 Task: Verify the site builder's current view mode.
Action: Mouse moved to (1108, 84)
Screenshot: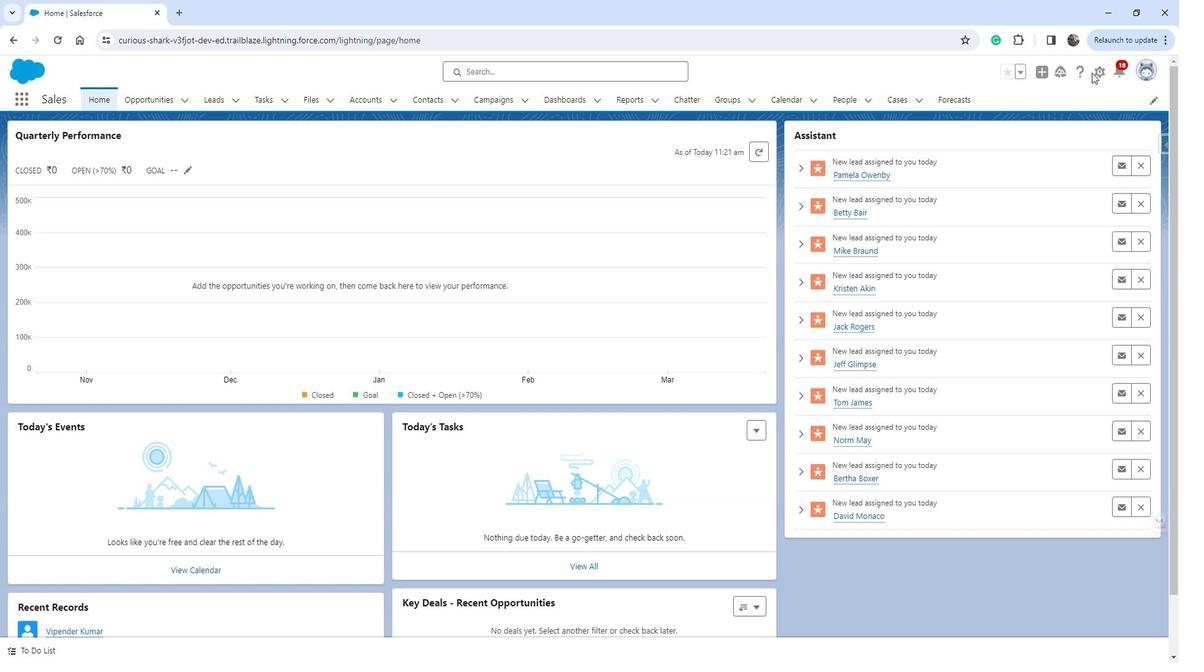 
Action: Mouse pressed left at (1108, 84)
Screenshot: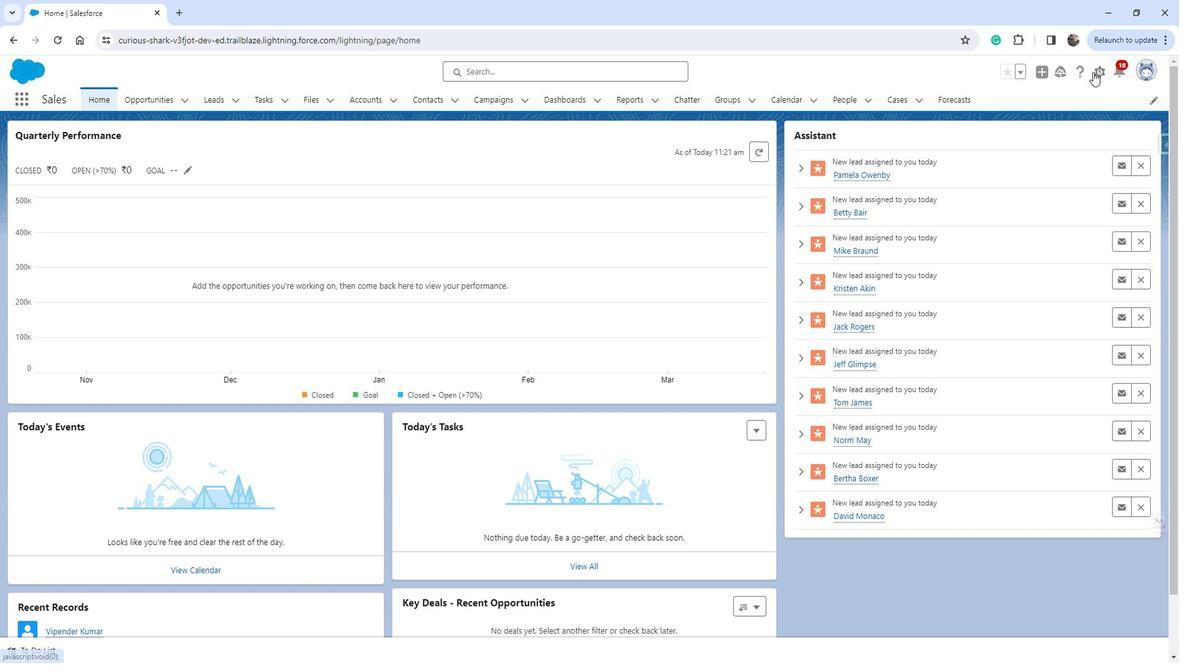 
Action: Mouse moved to (1065, 122)
Screenshot: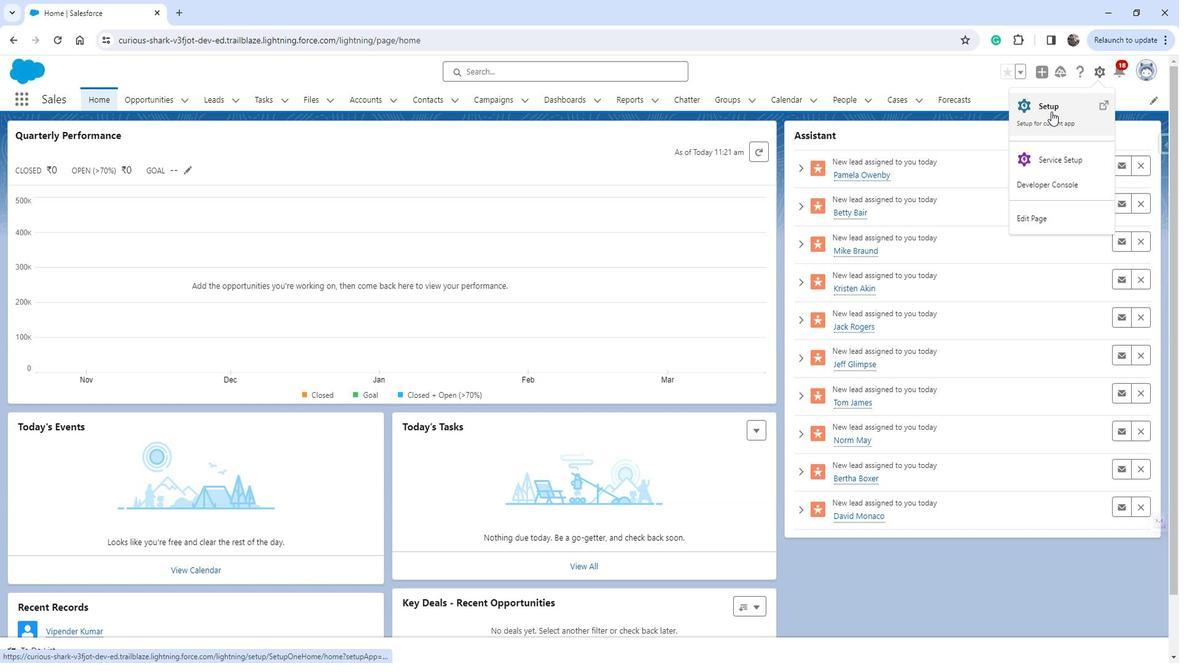 
Action: Mouse pressed left at (1065, 122)
Screenshot: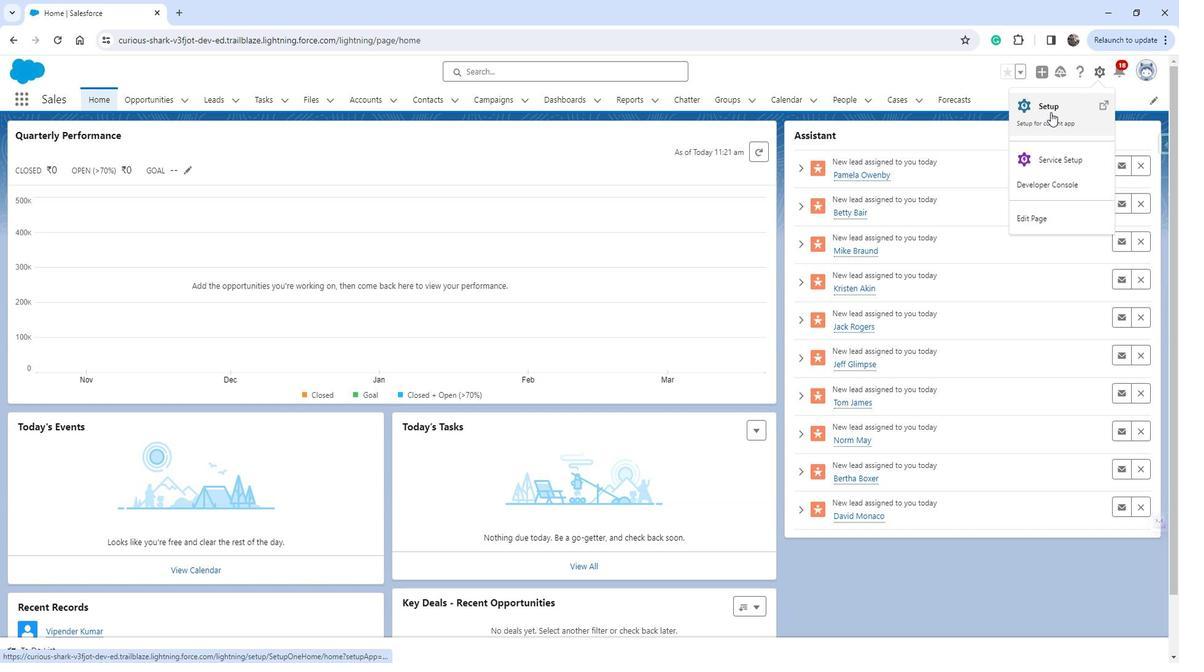 
Action: Mouse moved to (81, 434)
Screenshot: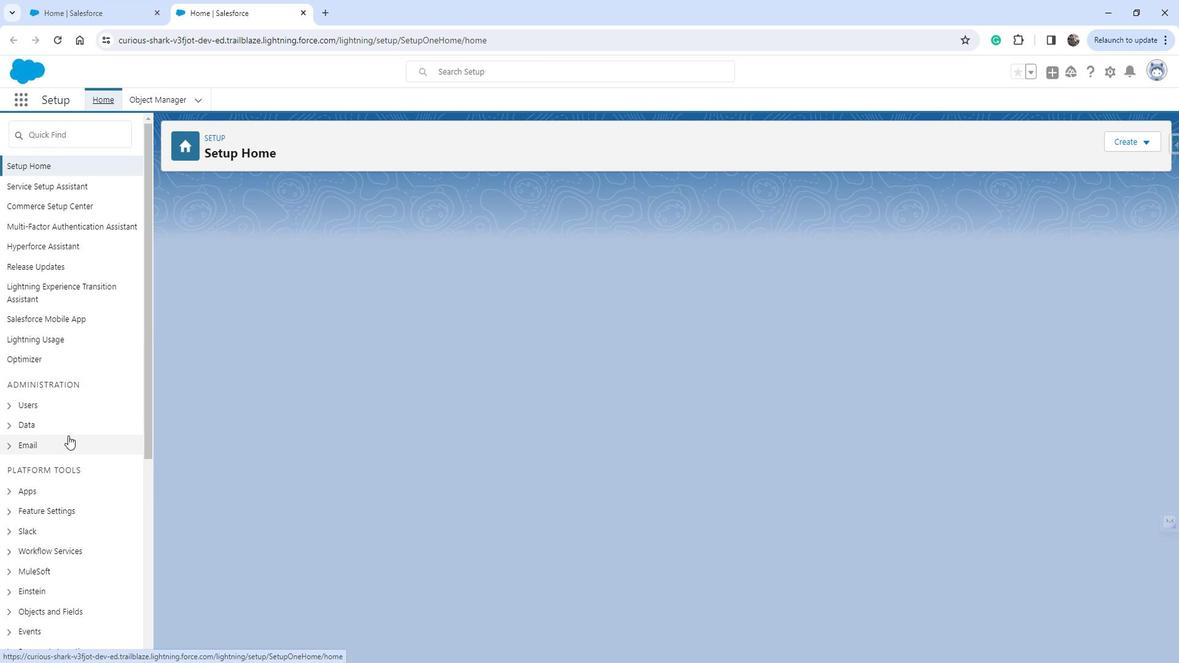 
Action: Mouse scrolled (81, 434) with delta (0, 0)
Screenshot: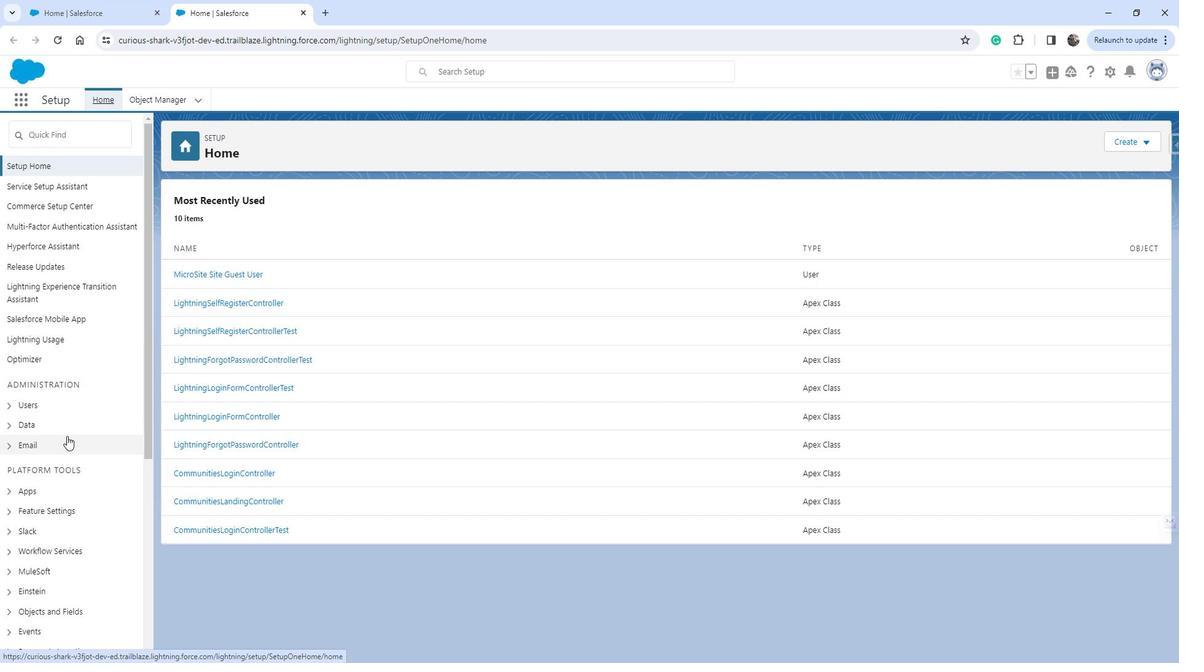 
Action: Mouse moved to (25, 448)
Screenshot: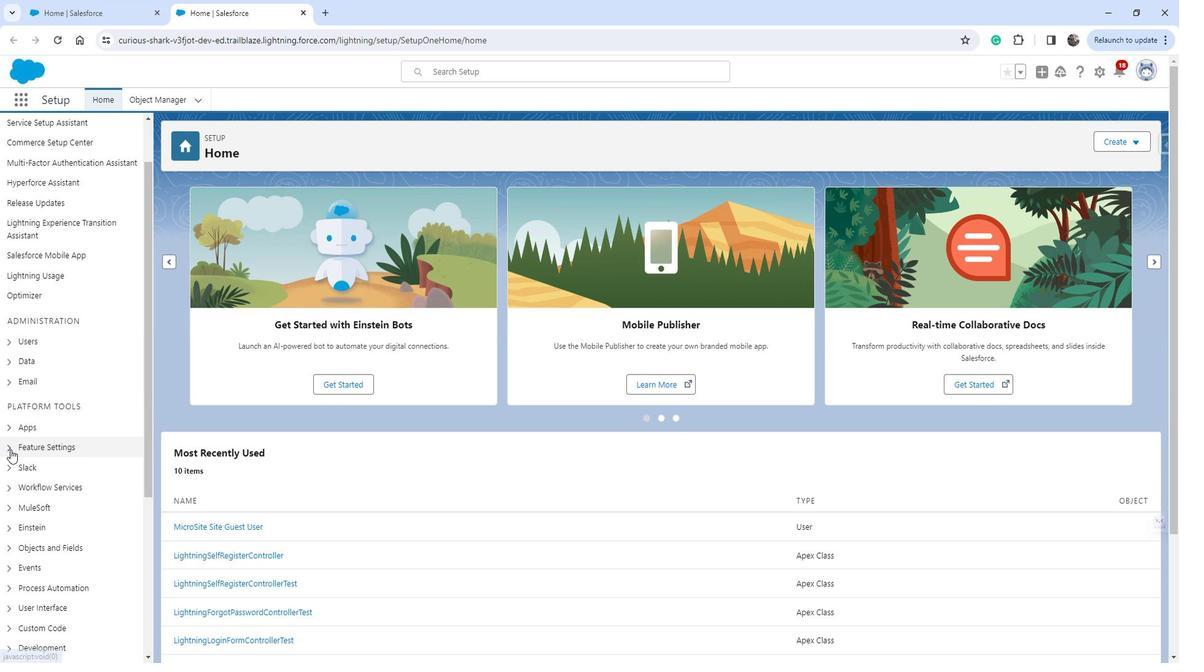 
Action: Mouse pressed left at (25, 448)
Screenshot: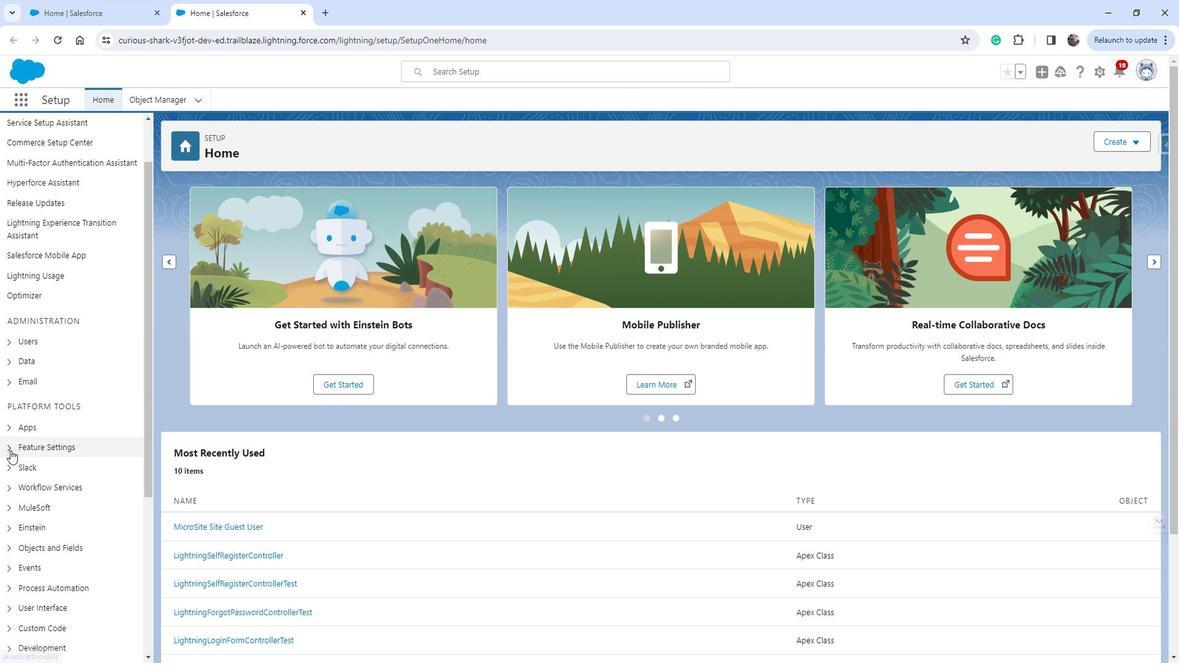 
Action: Mouse moved to (53, 440)
Screenshot: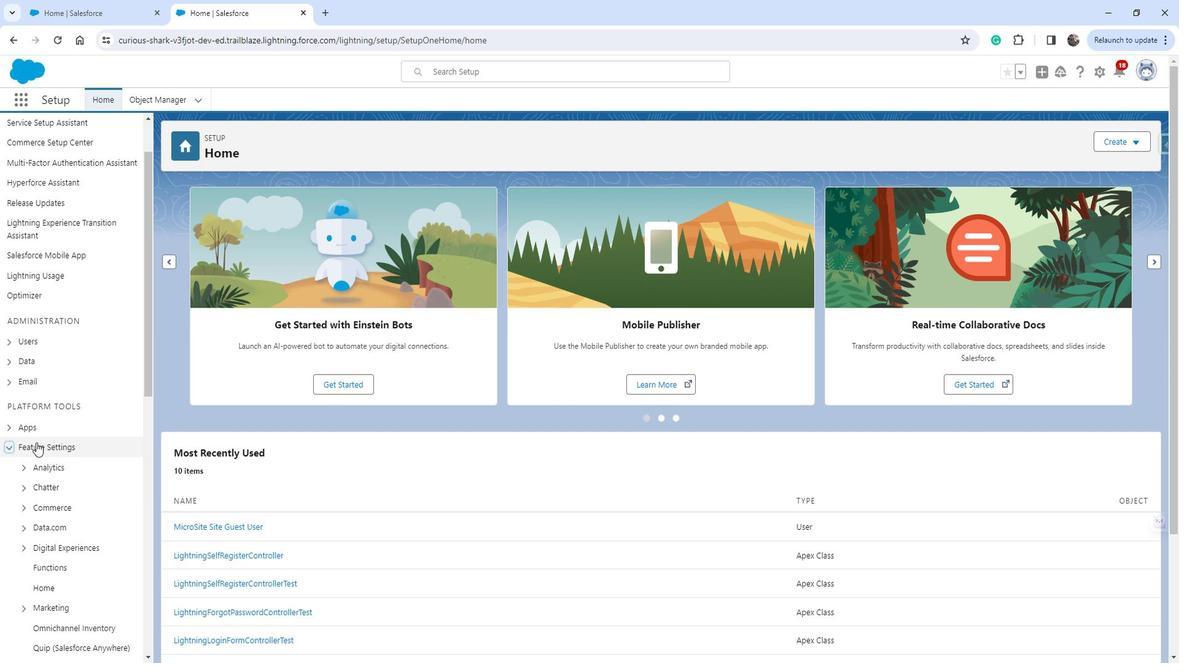 
Action: Mouse scrolled (53, 439) with delta (0, 0)
Screenshot: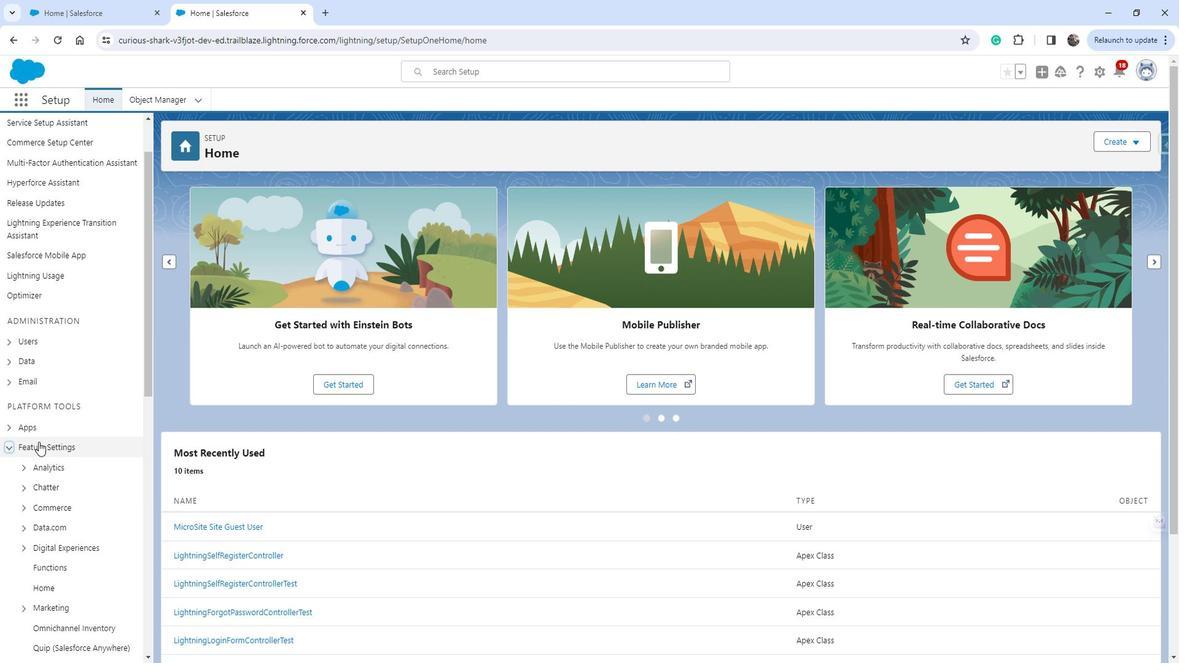 
Action: Mouse moved to (54, 440)
Screenshot: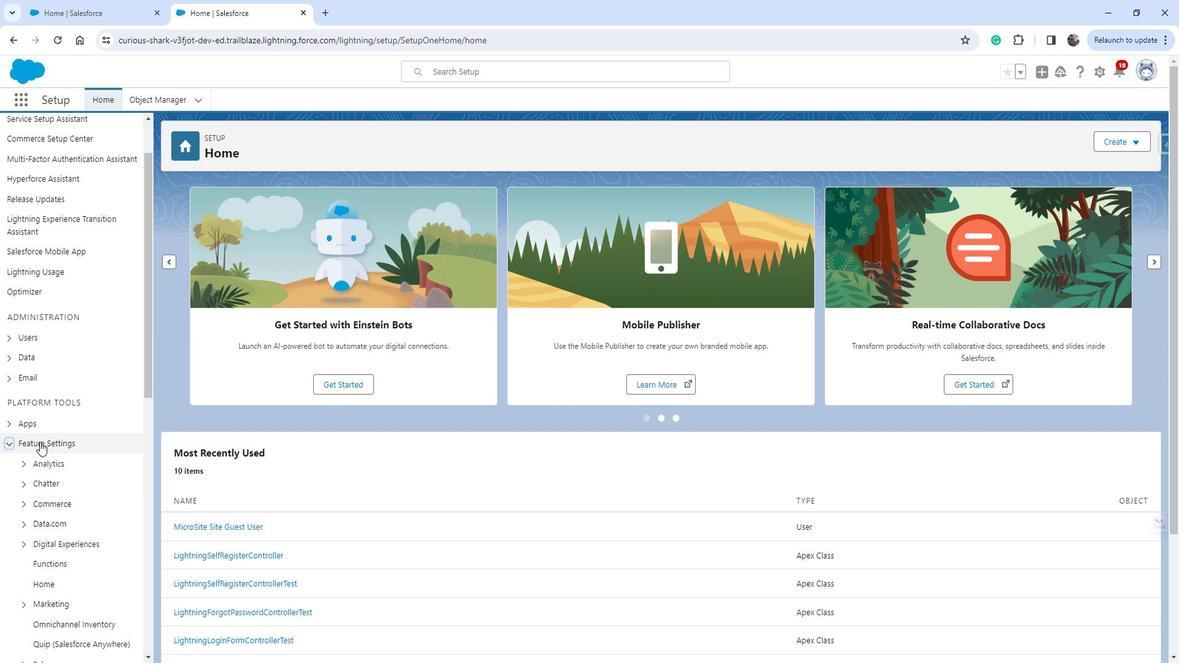 
Action: Mouse scrolled (54, 439) with delta (0, 0)
Screenshot: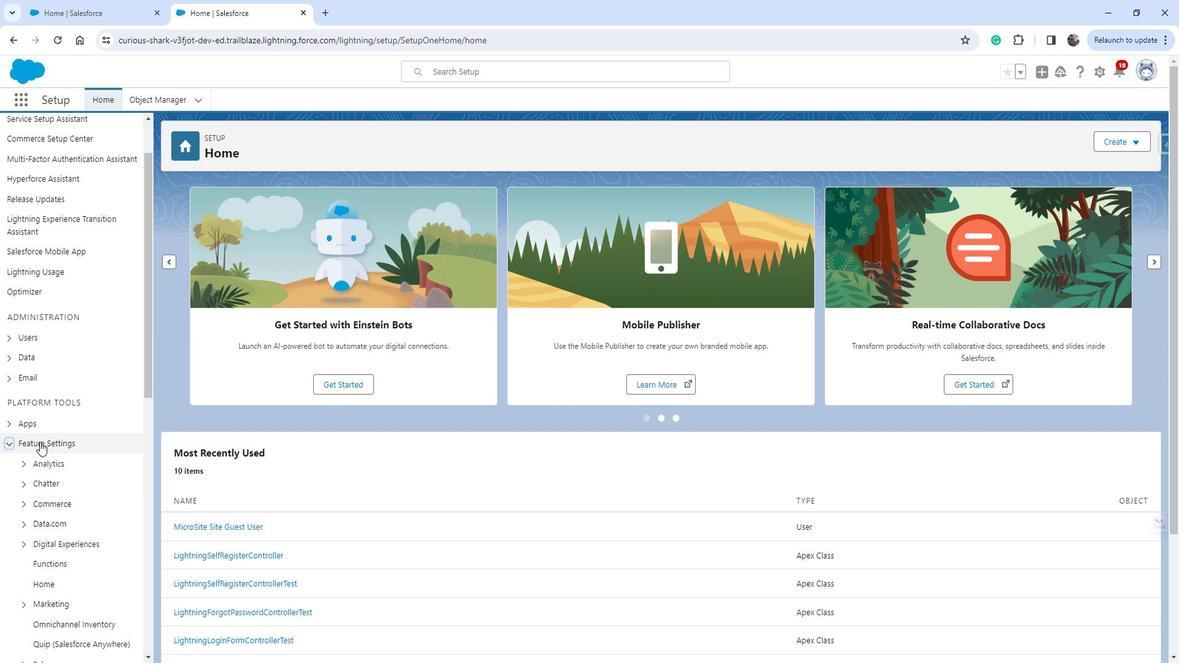 
Action: Mouse moved to (64, 421)
Screenshot: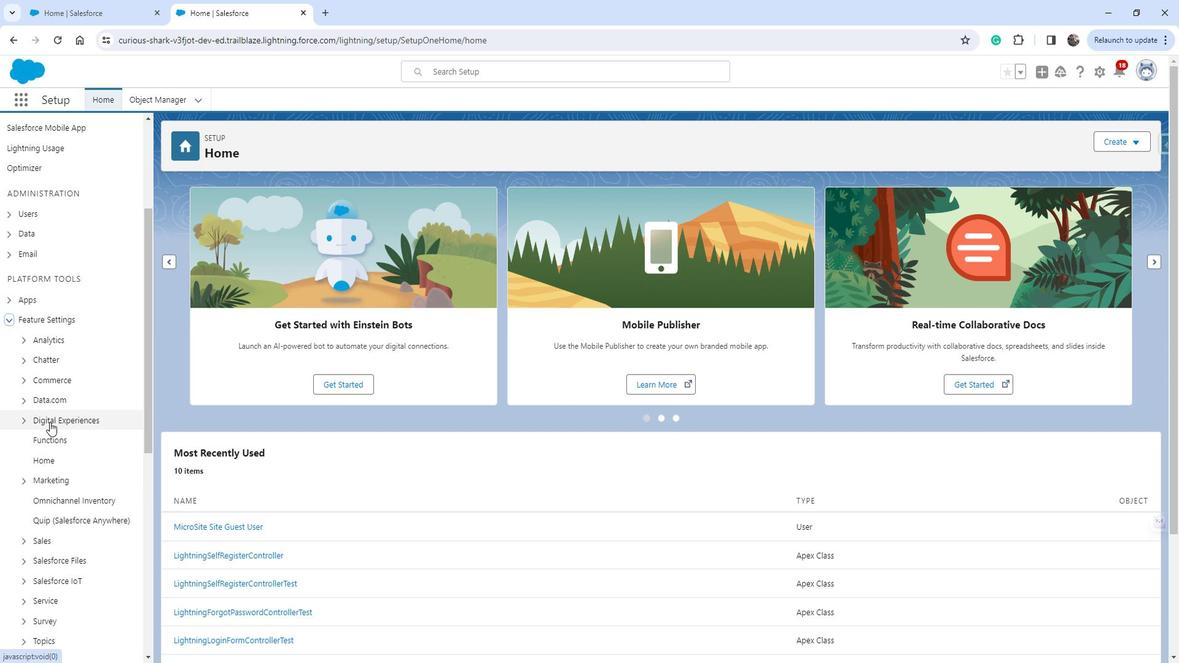 
Action: Mouse pressed left at (64, 421)
Screenshot: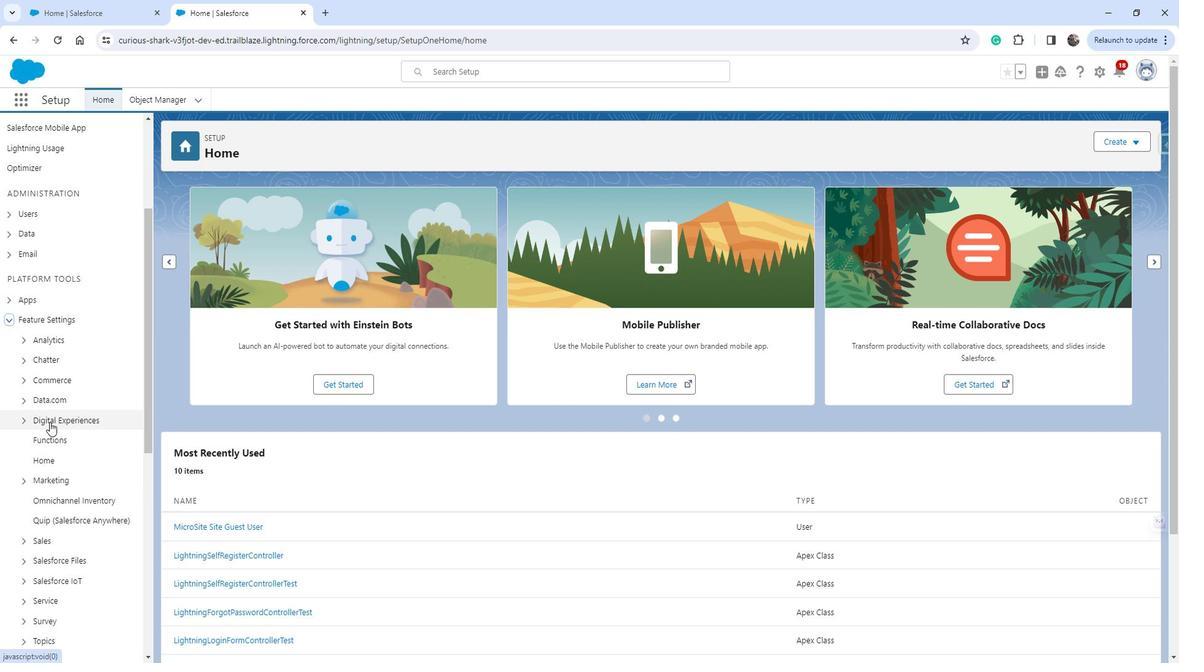 
Action: Mouse moved to (68, 421)
Screenshot: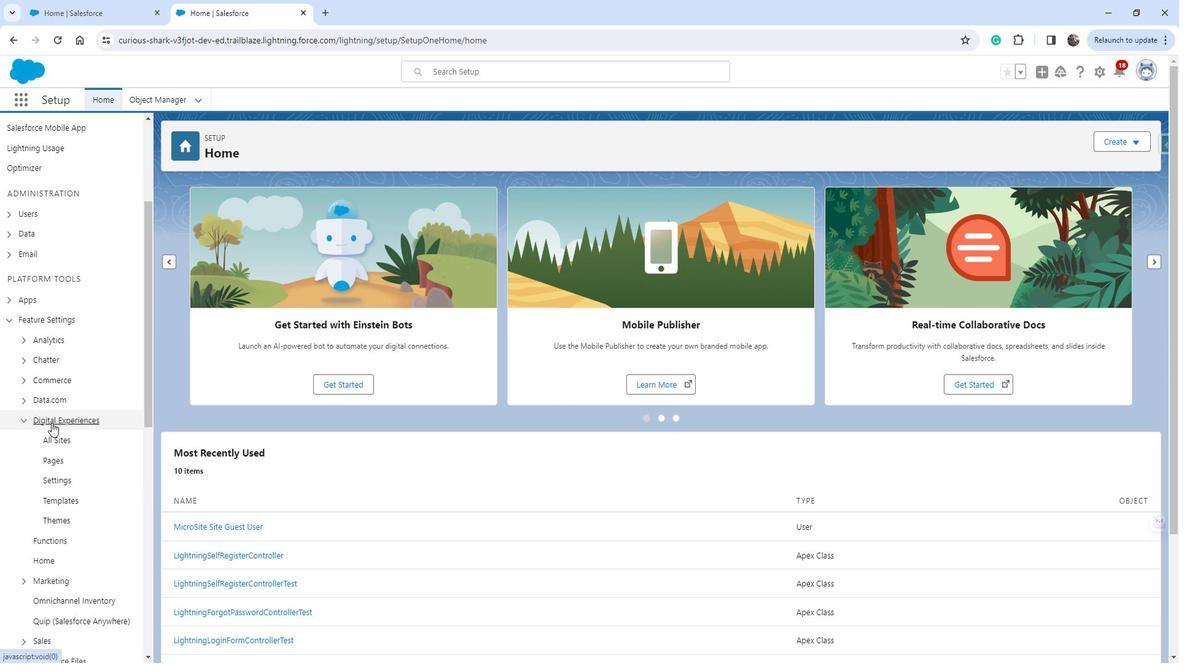 
Action: Mouse scrolled (68, 420) with delta (0, 0)
Screenshot: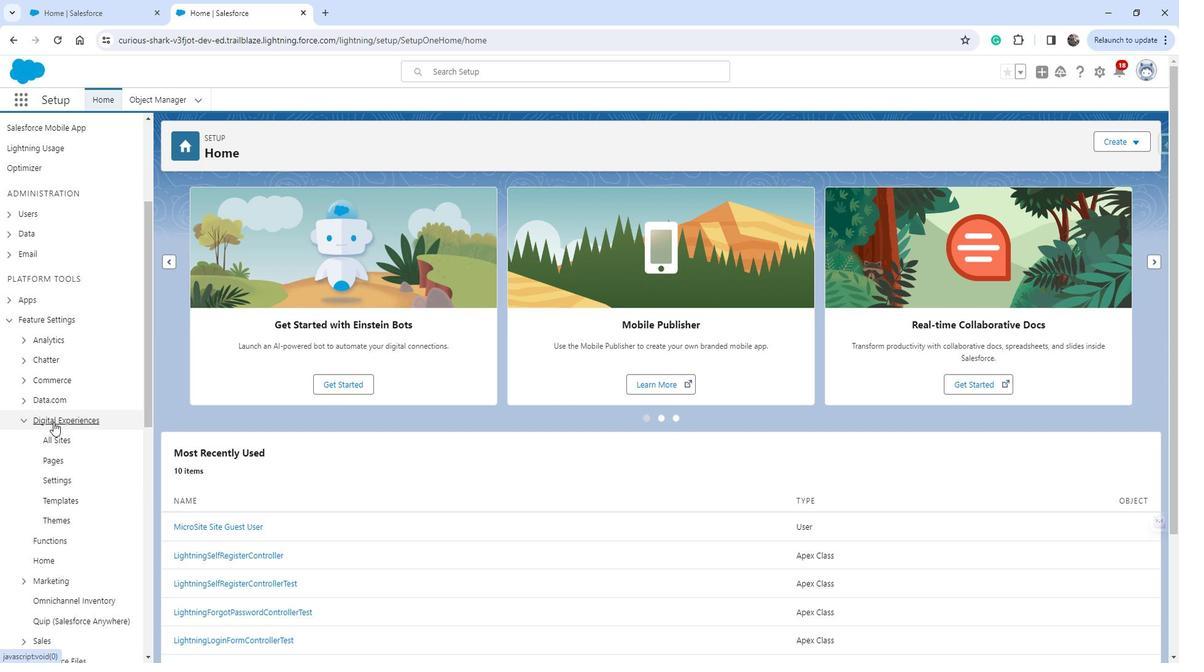 
Action: Mouse scrolled (68, 420) with delta (0, 0)
Screenshot: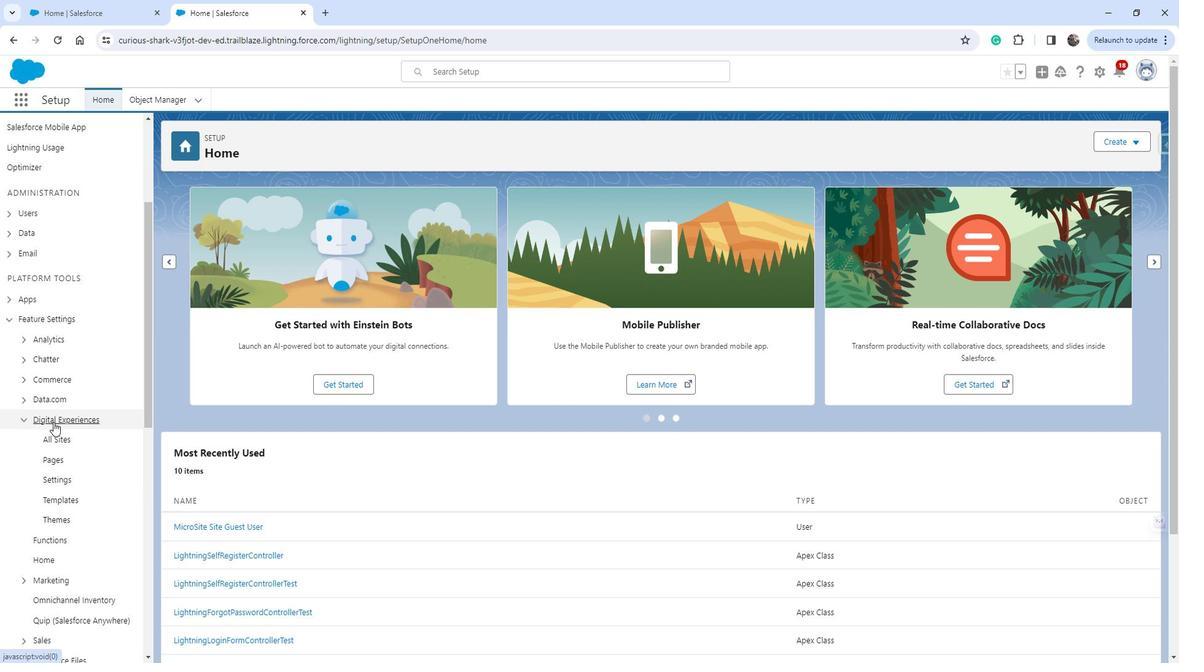
Action: Mouse moved to (70, 314)
Screenshot: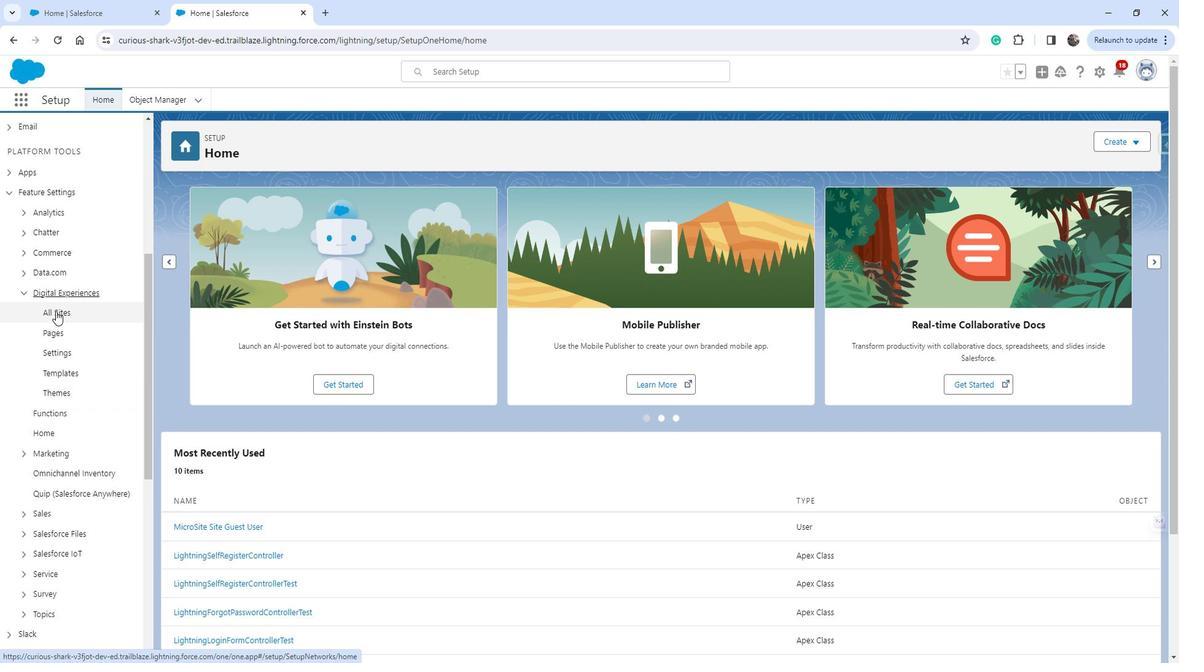 
Action: Mouse pressed left at (70, 314)
Screenshot: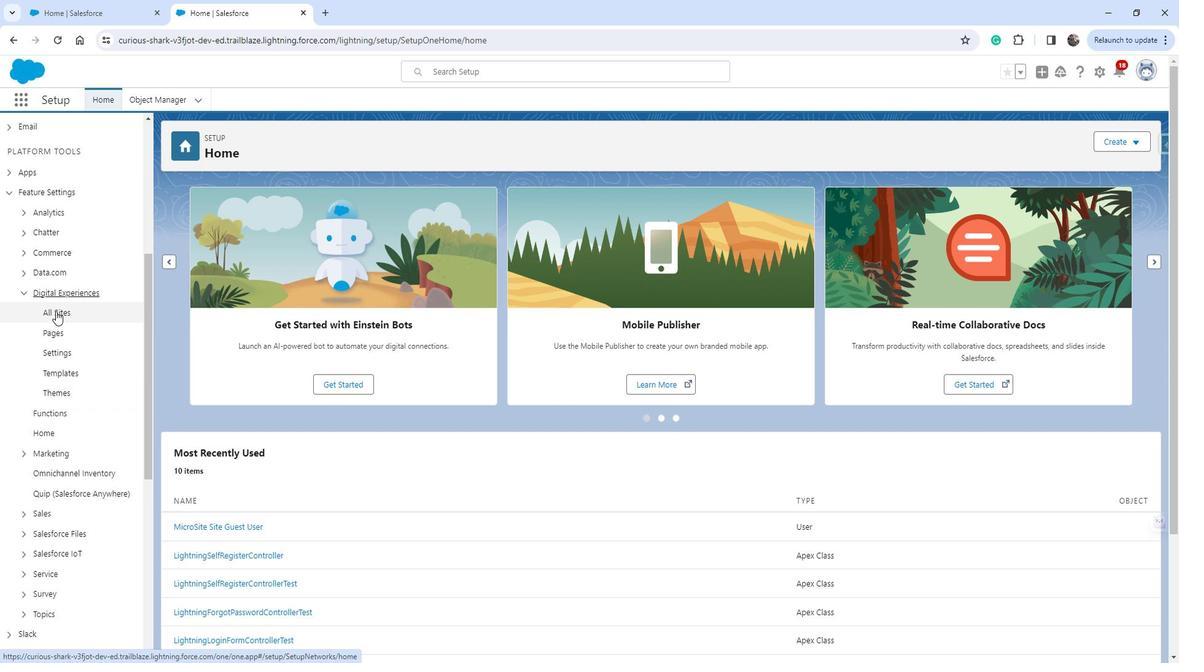 
Action: Mouse moved to (212, 296)
Screenshot: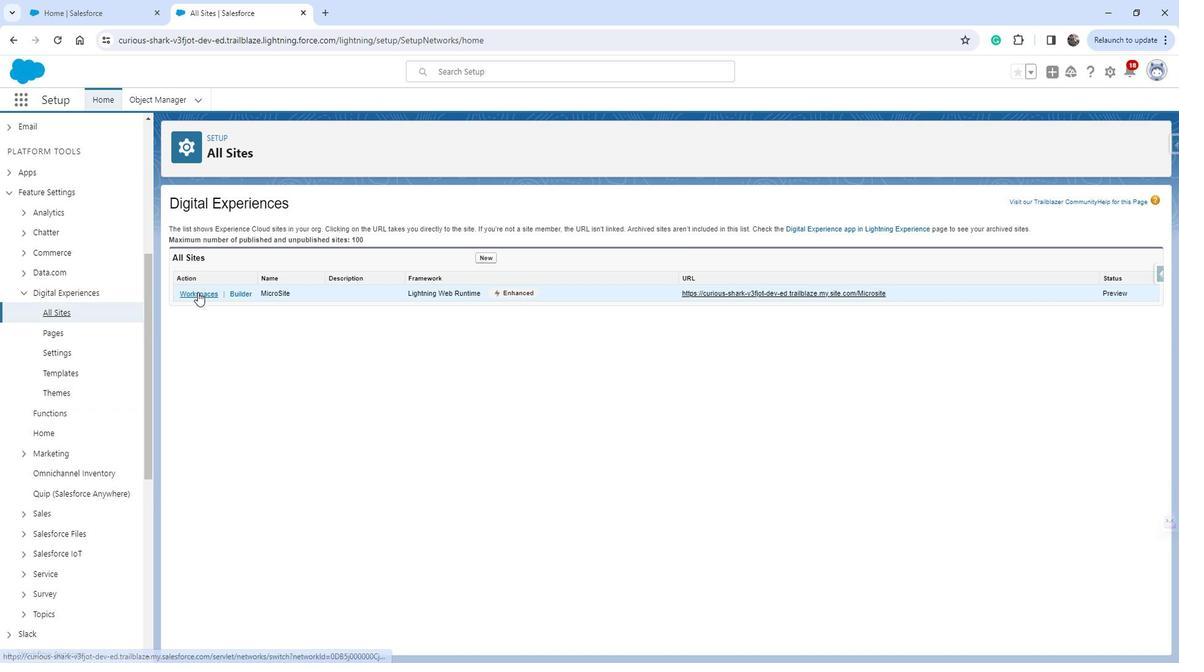 
Action: Mouse pressed left at (212, 296)
Screenshot: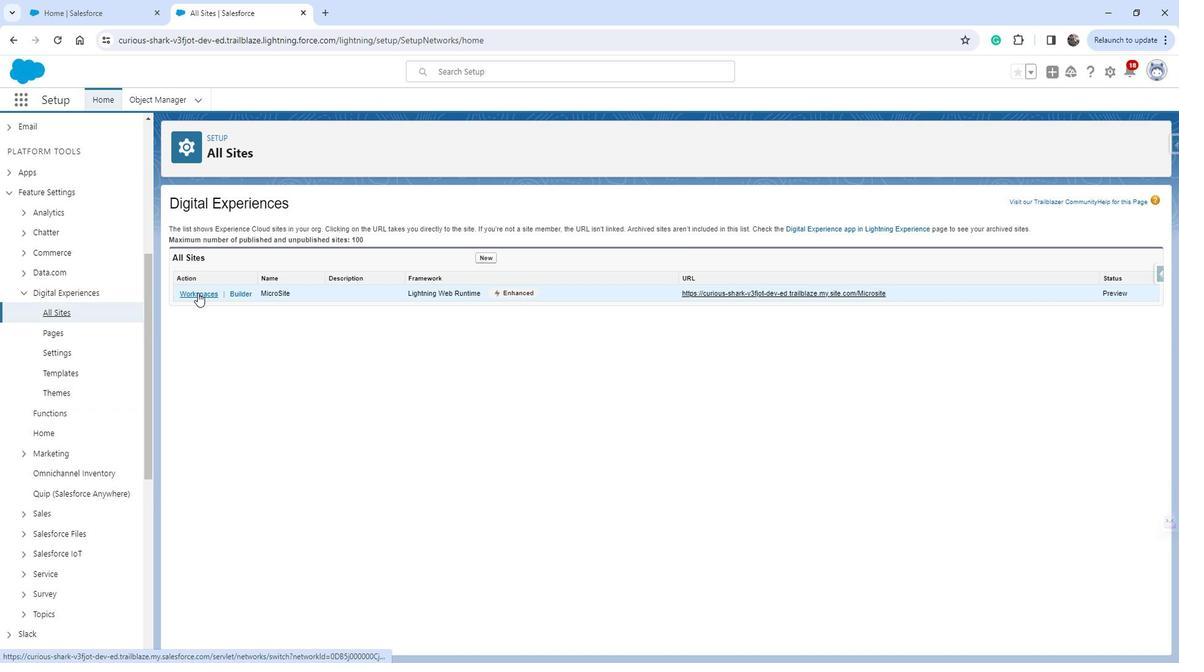 
Action: Mouse moved to (213, 284)
Screenshot: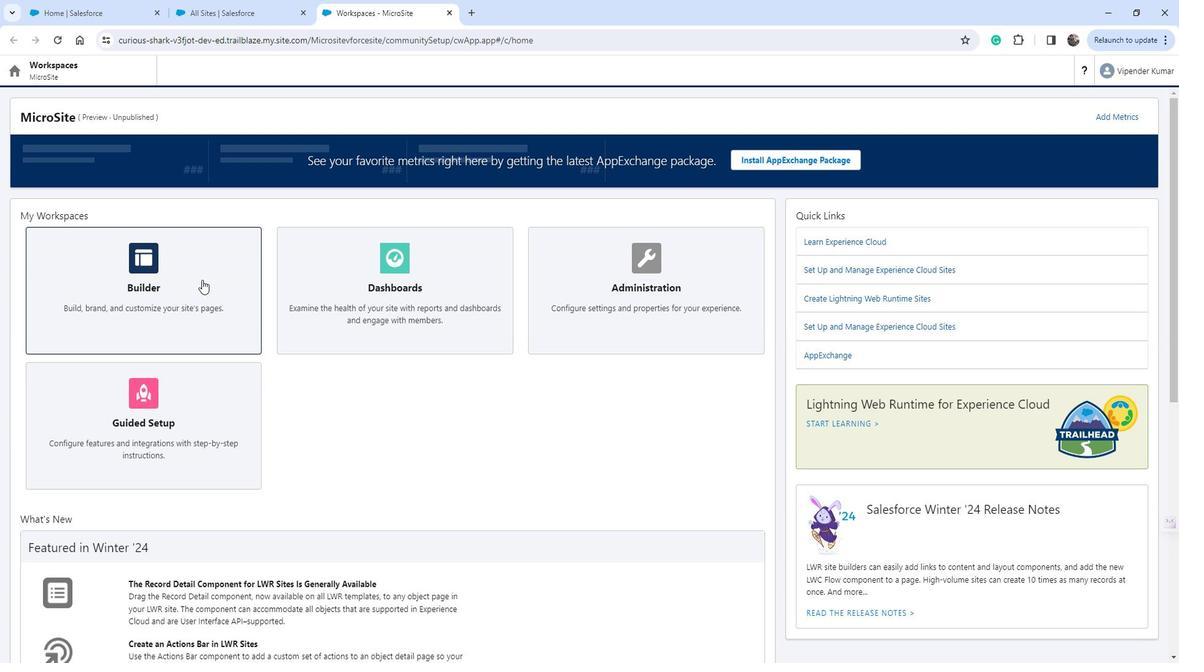 
Action: Mouse pressed left at (213, 284)
Screenshot: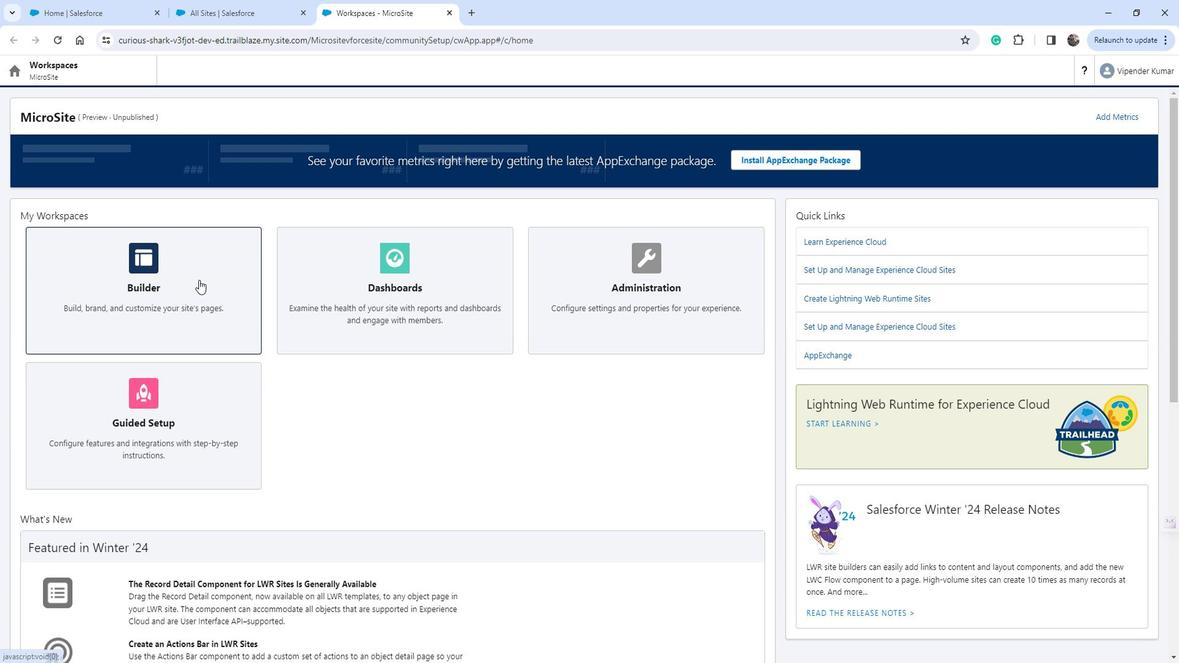 
Action: Mouse moved to (1053, 87)
Screenshot: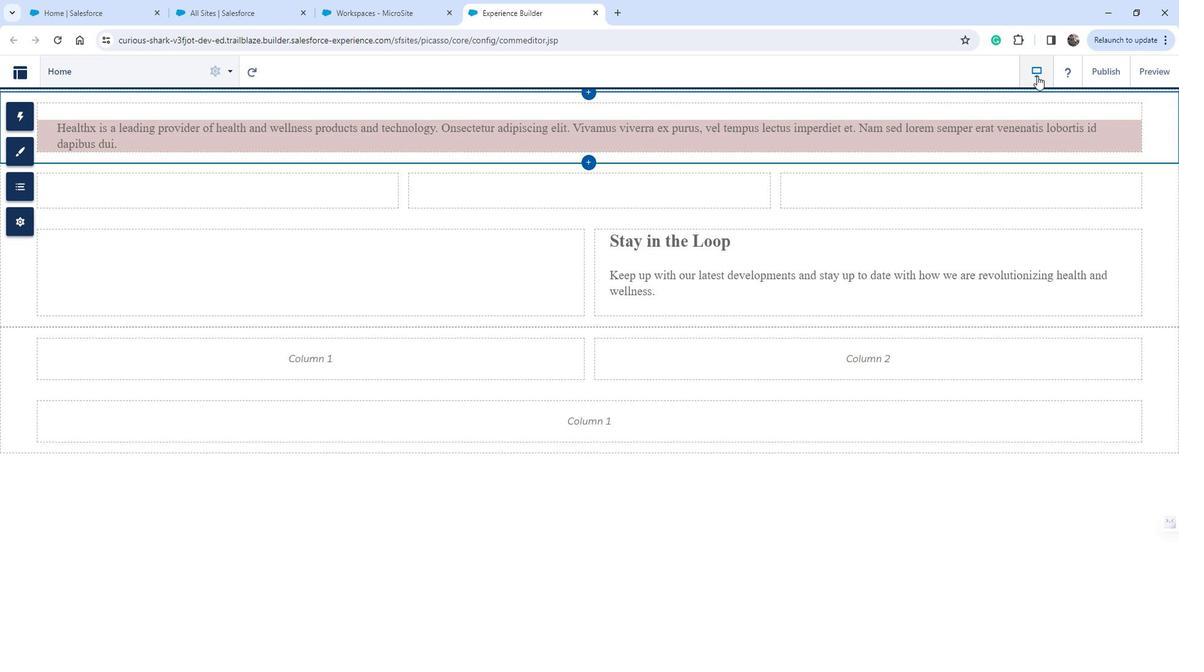 
Action: Mouse pressed left at (1053, 87)
Screenshot: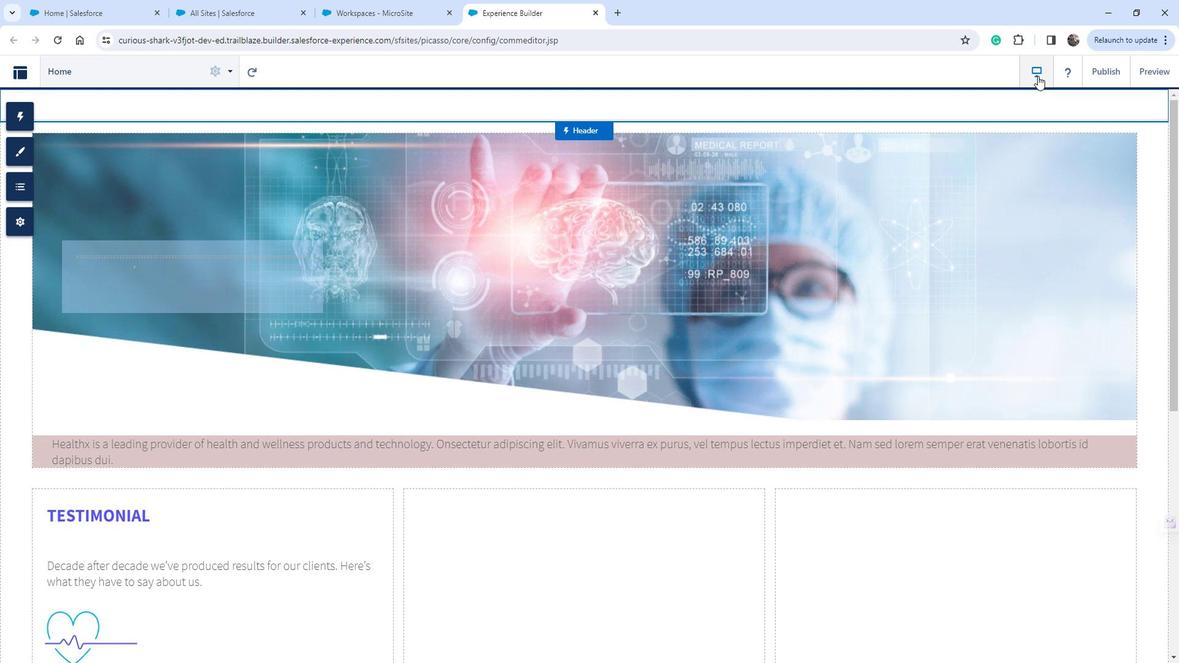 
Action: Mouse moved to (1054, 156)
Screenshot: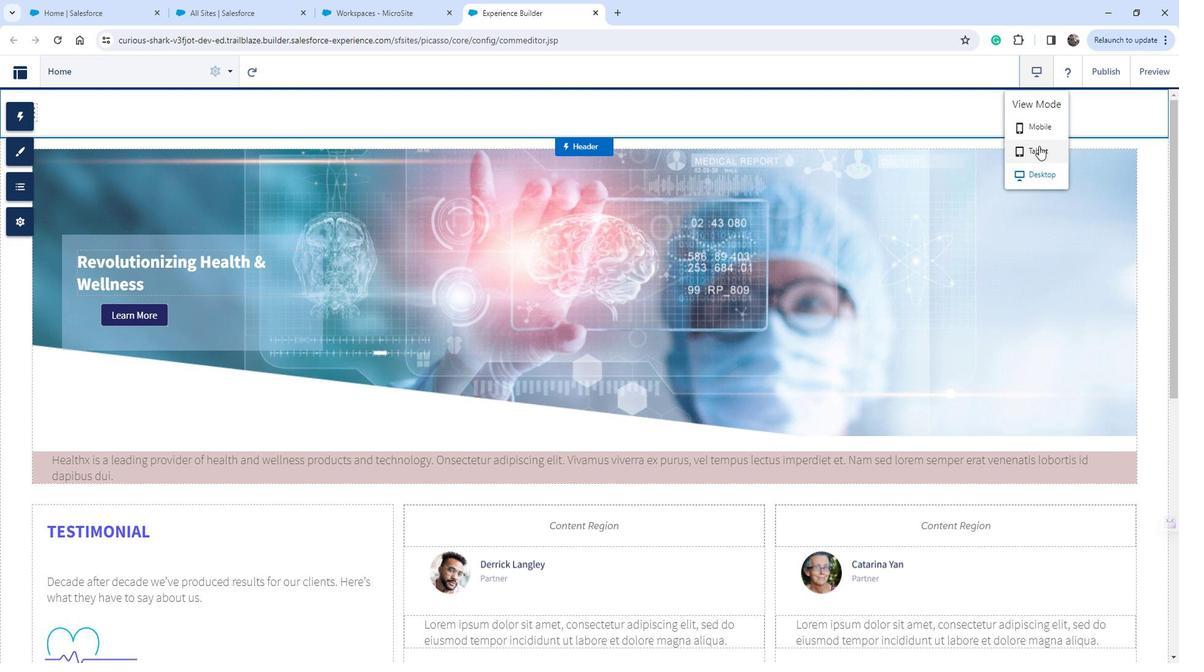 
